 Task: Create a due date automation trigger when advanced on, on the tuesday of the week before a card is due add fields without custom field "Resume" set to a date between 1 and 7 working days from now at 11:00 AM.
Action: Mouse moved to (1061, 86)
Screenshot: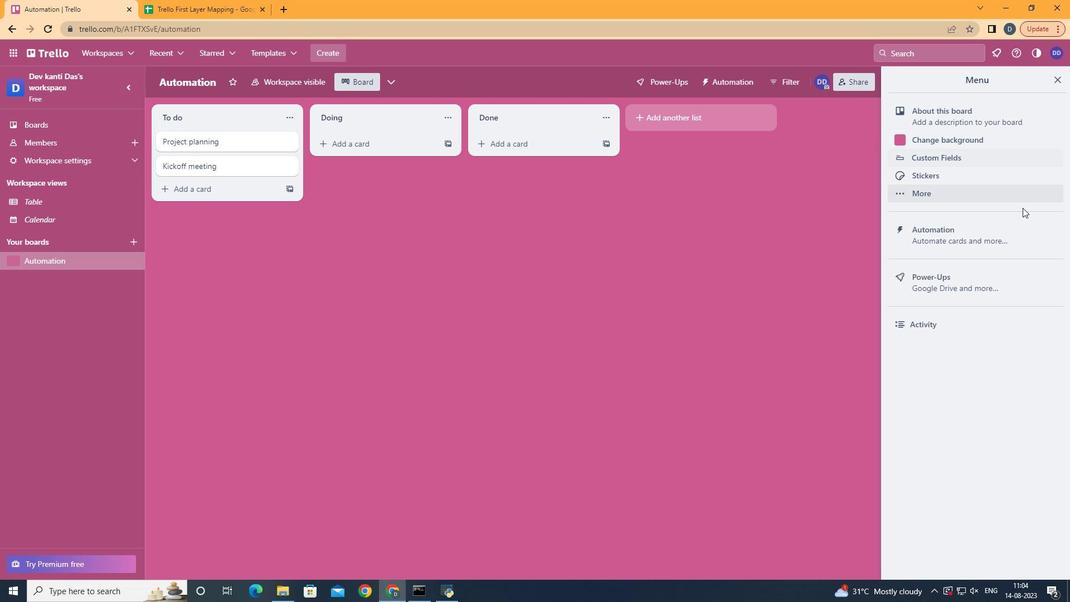 
Action: Mouse pressed left at (1061, 86)
Screenshot: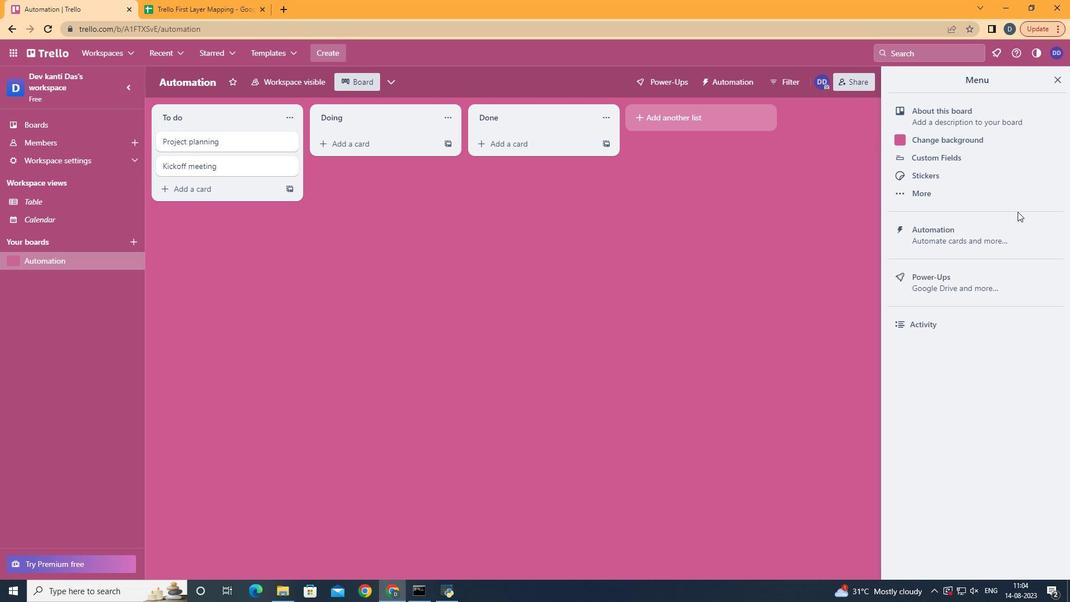 
Action: Mouse moved to (999, 234)
Screenshot: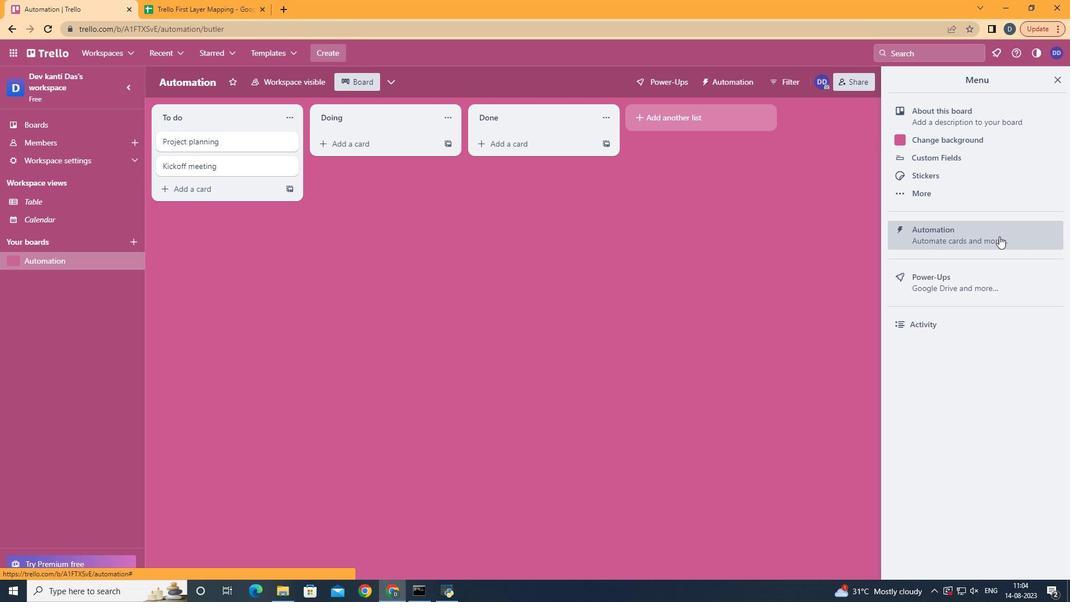 
Action: Mouse pressed left at (999, 234)
Screenshot: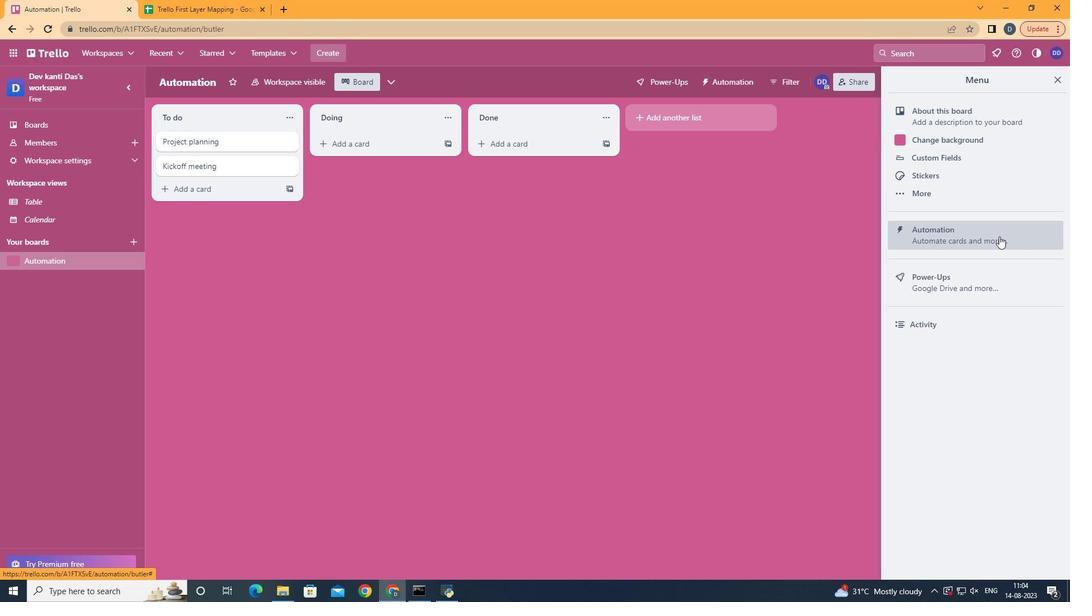 
Action: Mouse moved to (218, 228)
Screenshot: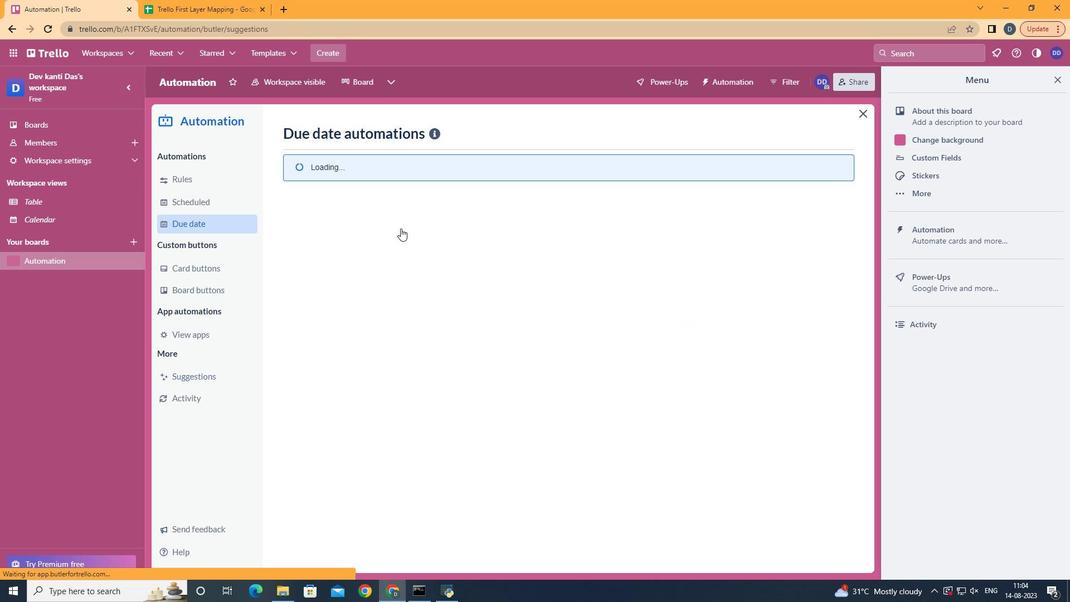 
Action: Mouse pressed left at (218, 228)
Screenshot: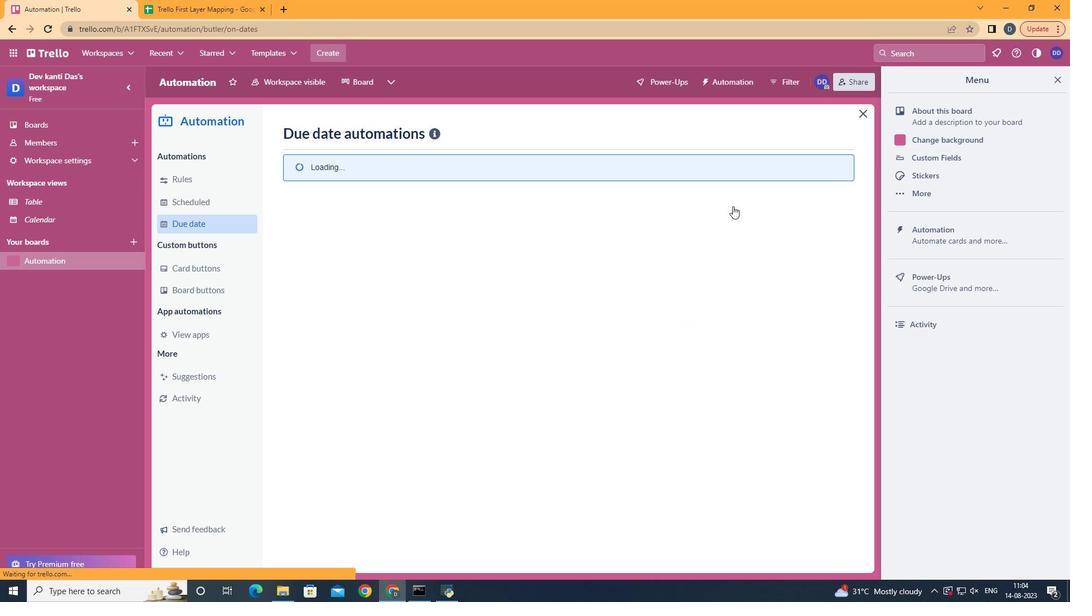 
Action: Mouse moved to (782, 134)
Screenshot: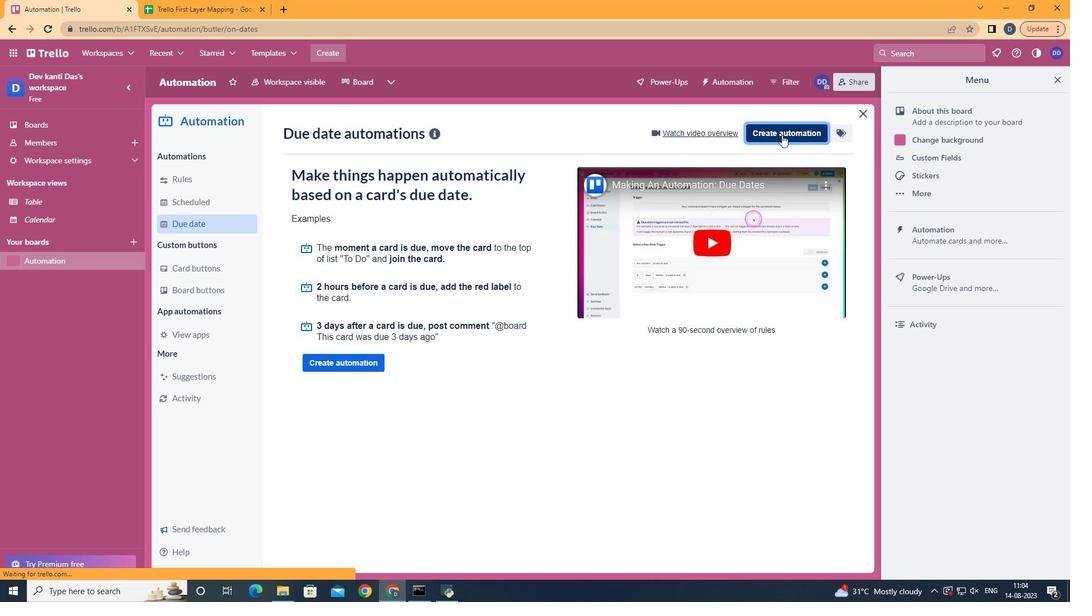 
Action: Mouse pressed left at (782, 134)
Screenshot: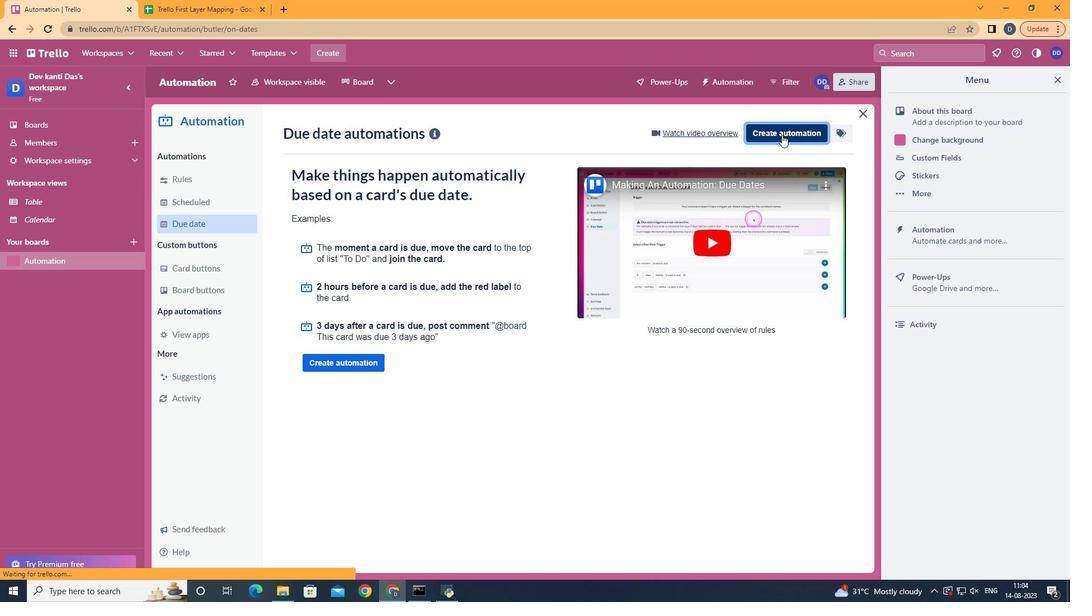 
Action: Mouse moved to (612, 235)
Screenshot: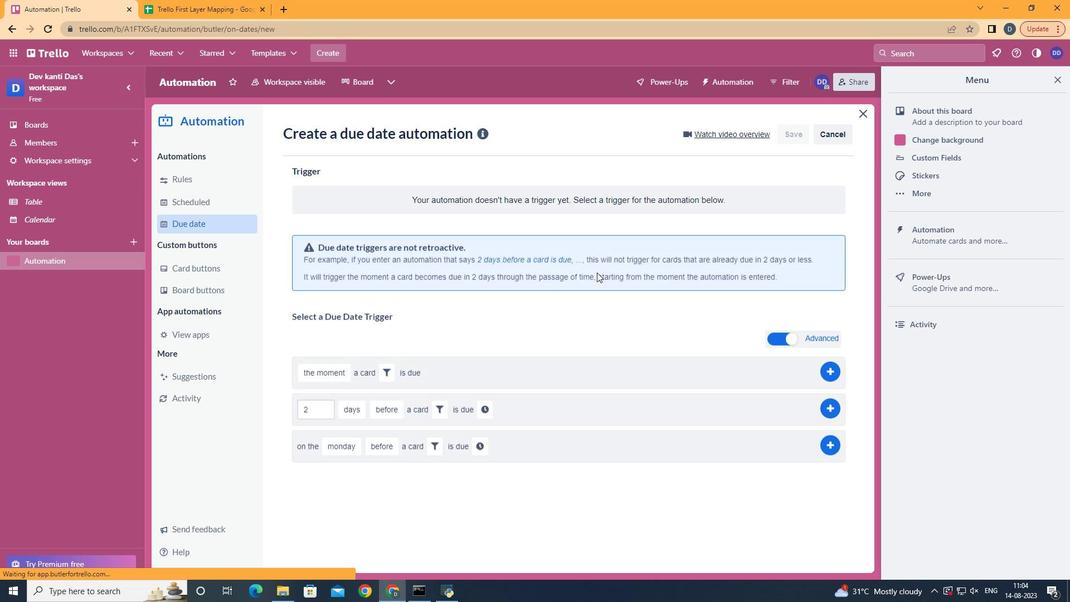 
Action: Mouse pressed left at (612, 235)
Screenshot: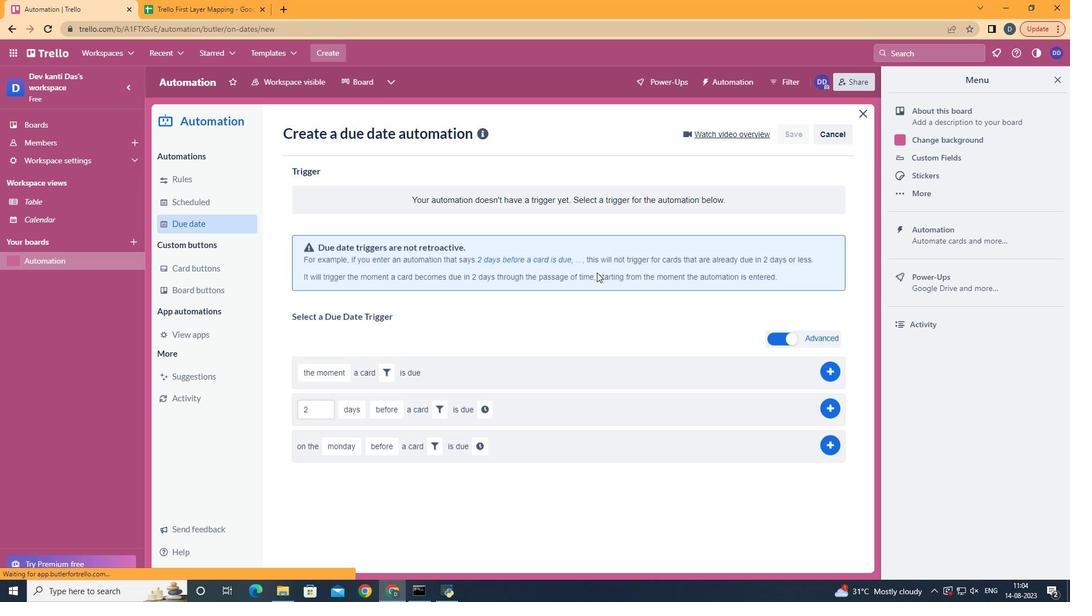 
Action: Mouse moved to (371, 314)
Screenshot: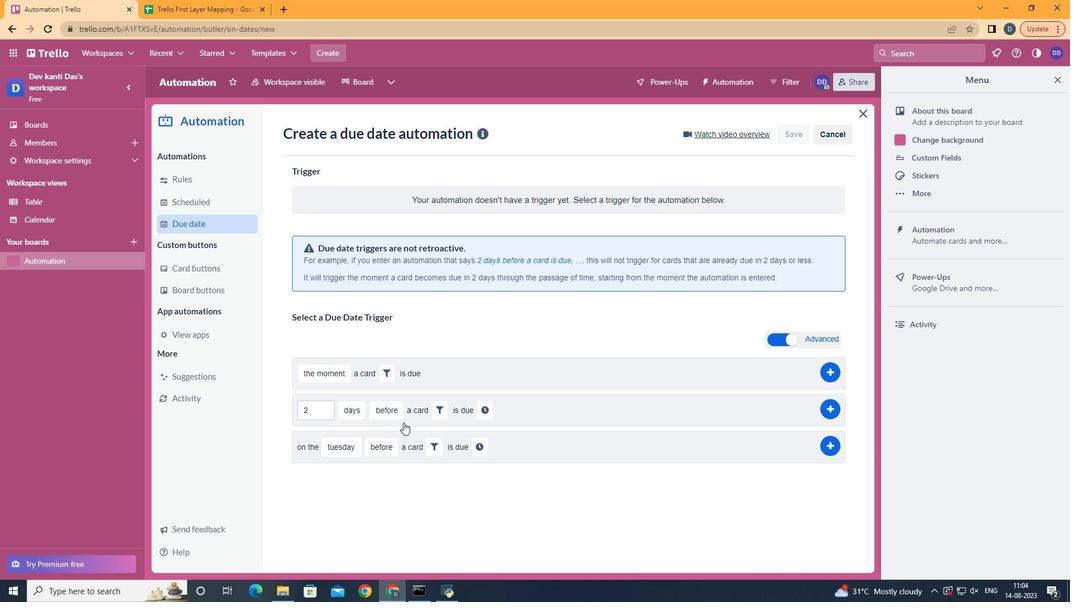 
Action: Mouse pressed left at (371, 314)
Screenshot: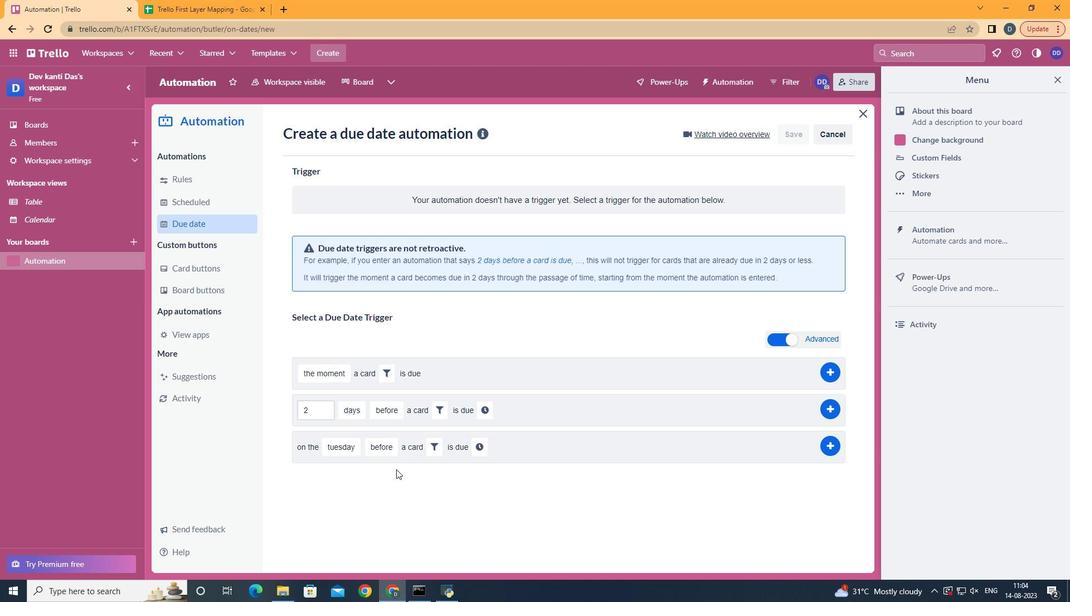 
Action: Mouse moved to (391, 534)
Screenshot: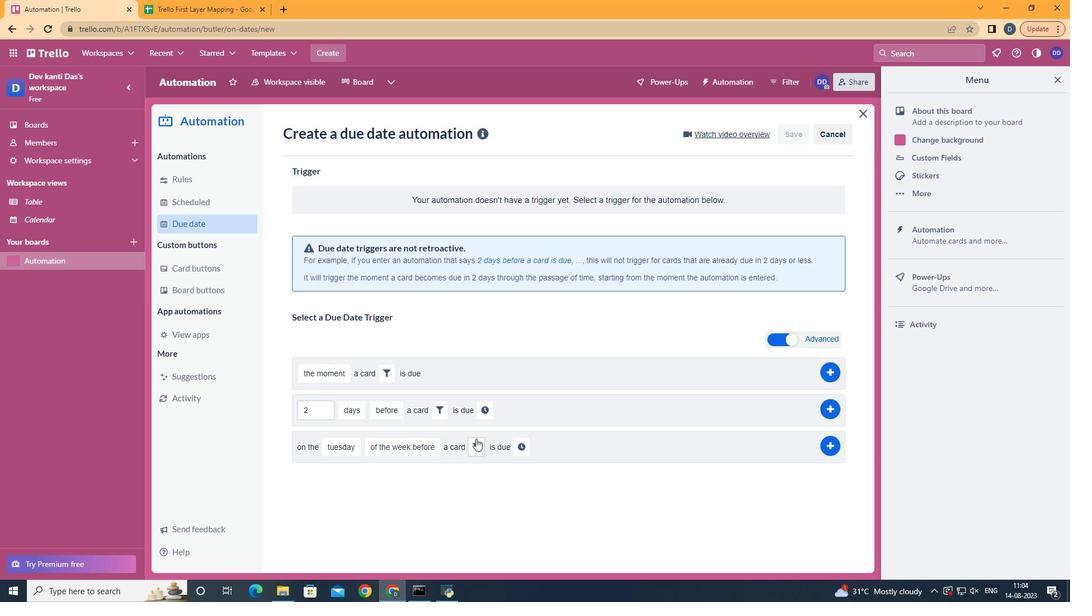 
Action: Mouse pressed left at (391, 534)
Screenshot: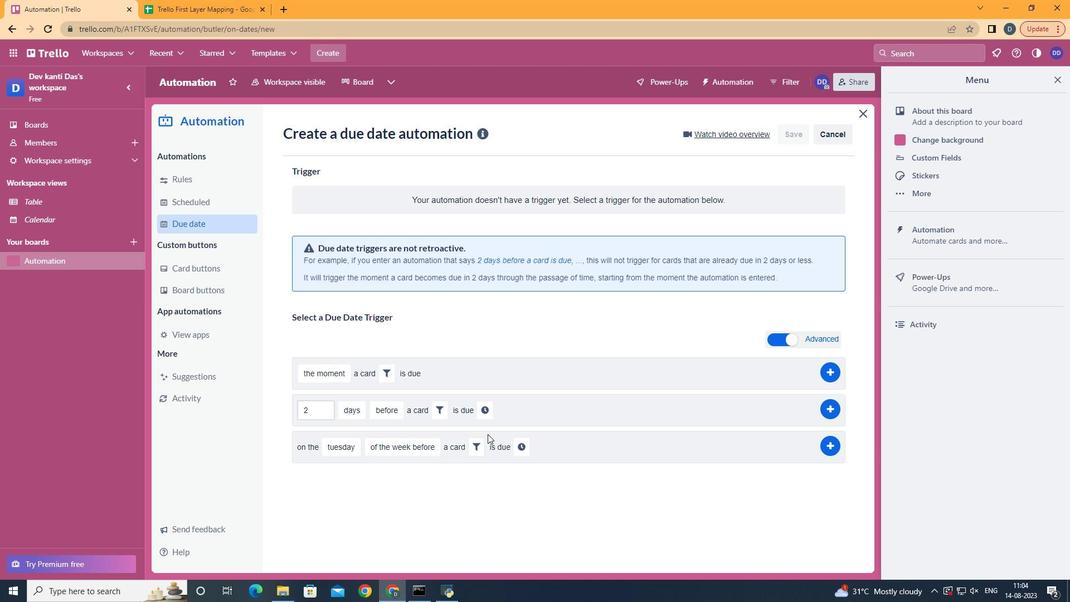 
Action: Mouse moved to (481, 438)
Screenshot: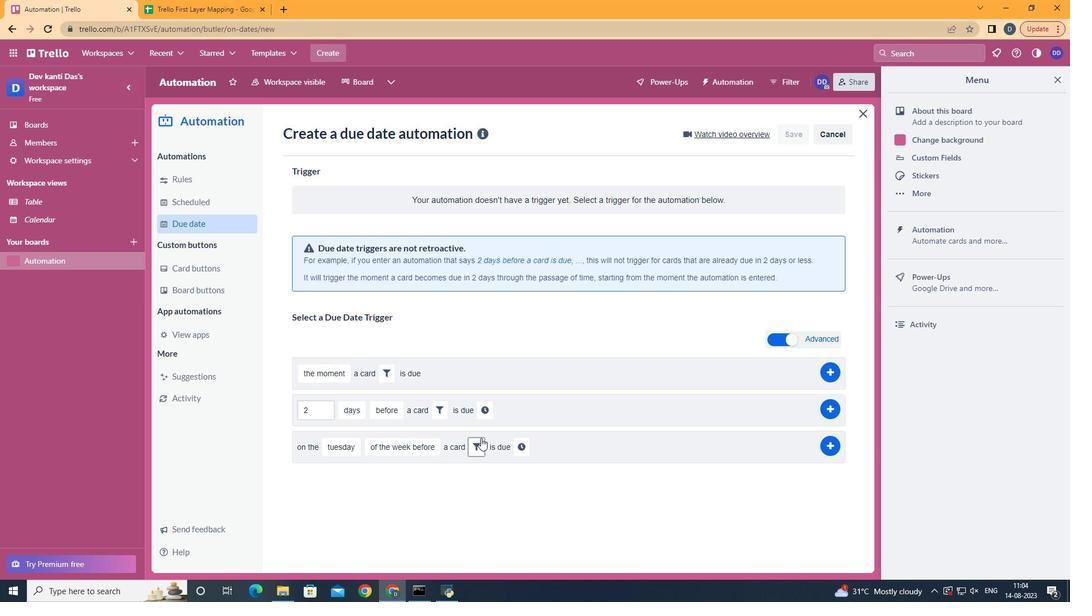 
Action: Mouse pressed left at (481, 438)
Screenshot: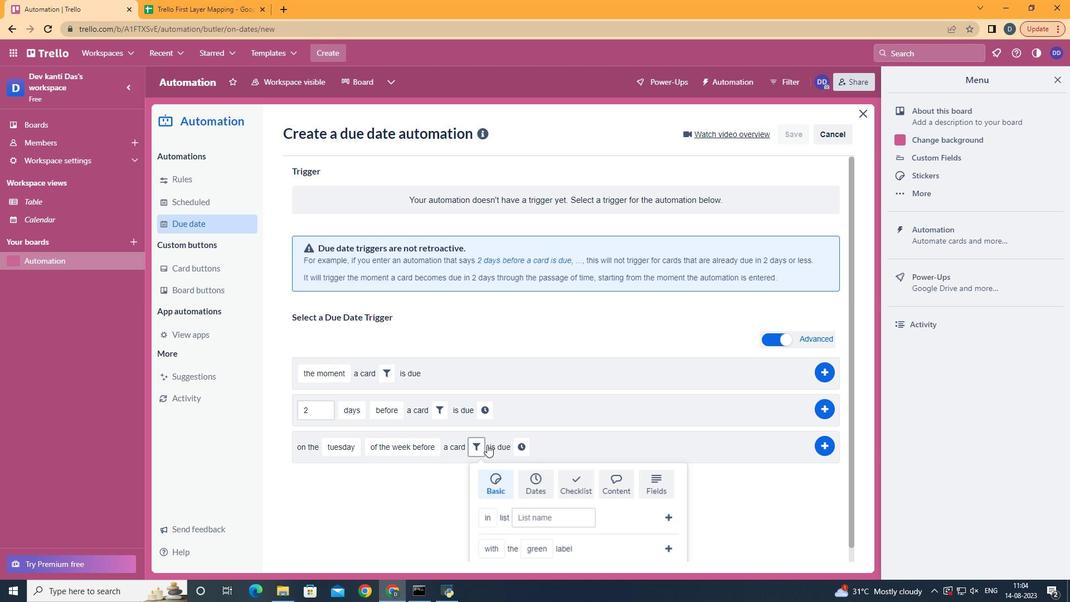 
Action: Mouse moved to (661, 475)
Screenshot: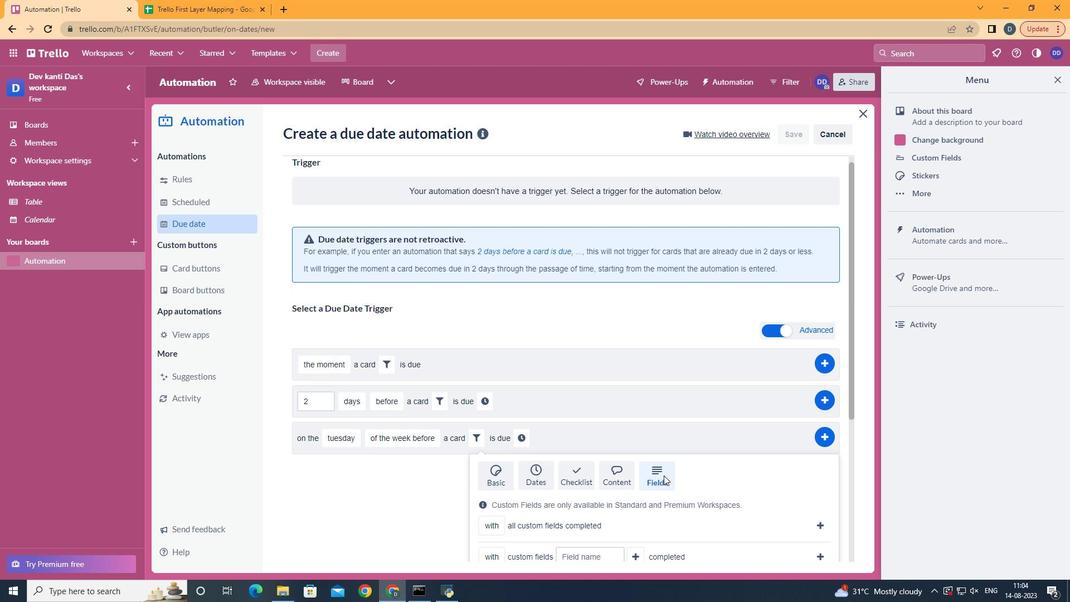 
Action: Mouse pressed left at (661, 475)
Screenshot: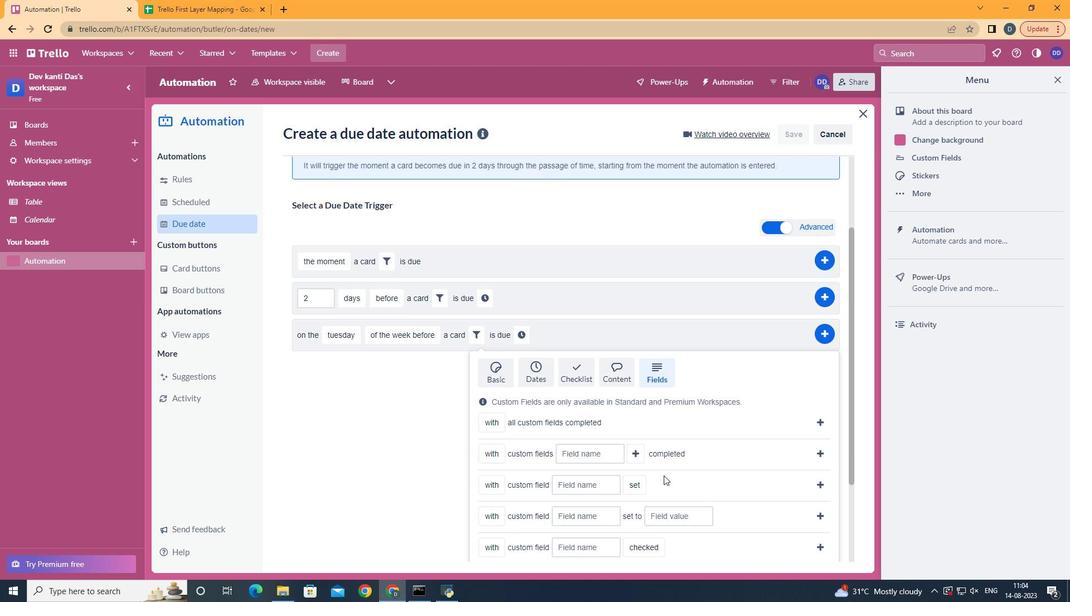 
Action: Mouse moved to (663, 475)
Screenshot: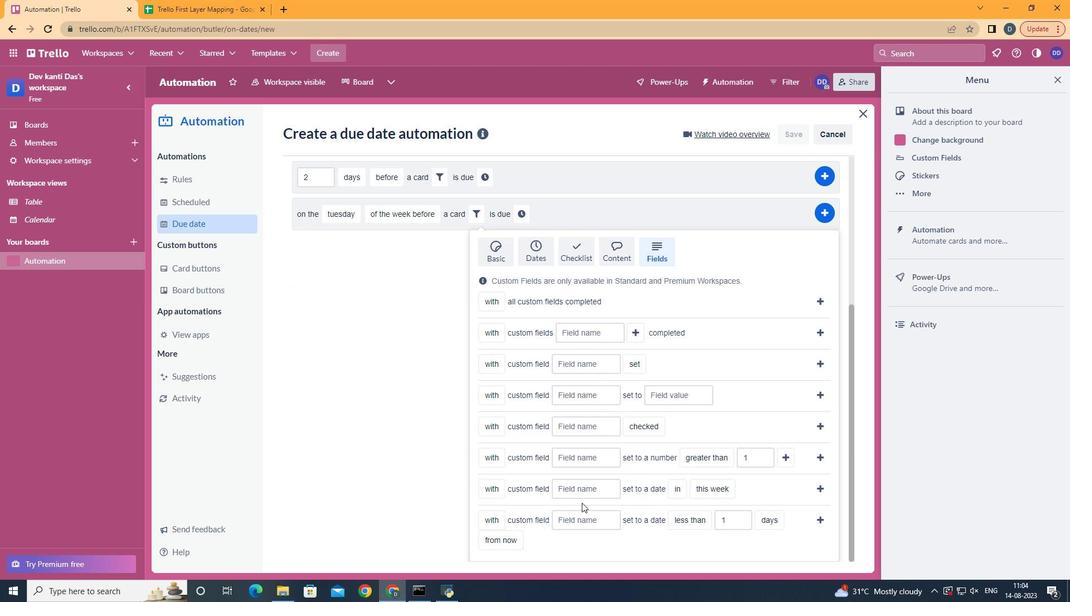 
Action: Mouse scrolled (663, 474) with delta (0, 0)
Screenshot: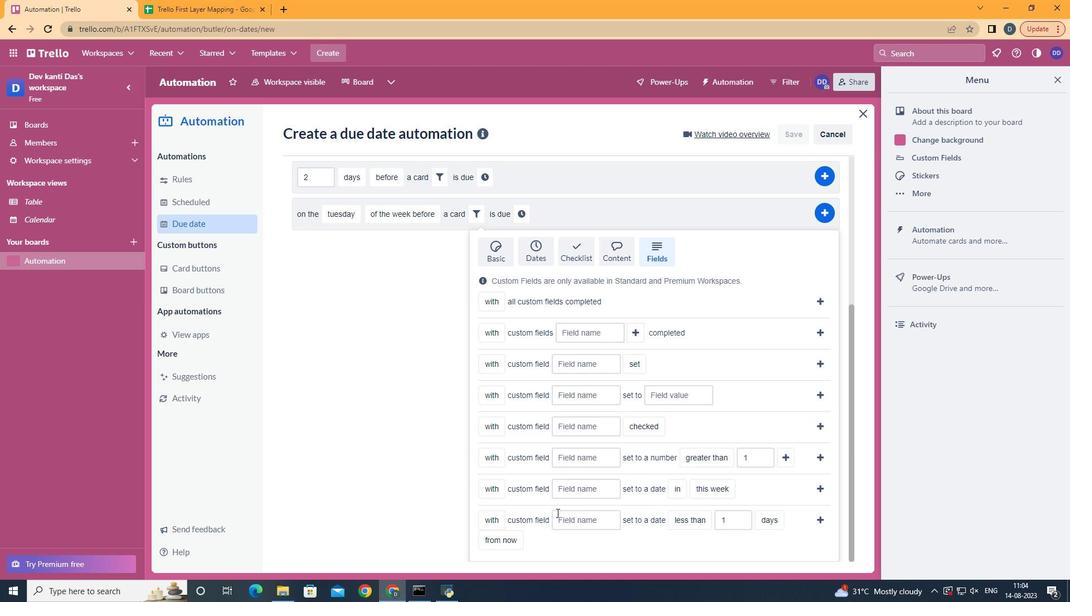 
Action: Mouse scrolled (663, 474) with delta (0, 0)
Screenshot: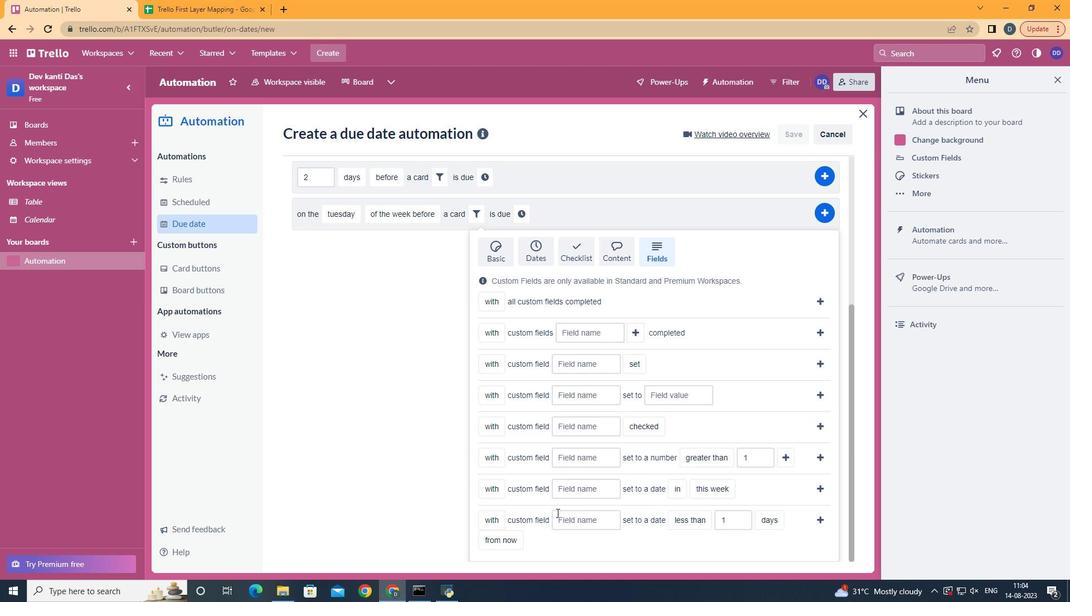 
Action: Mouse scrolled (663, 474) with delta (0, 0)
Screenshot: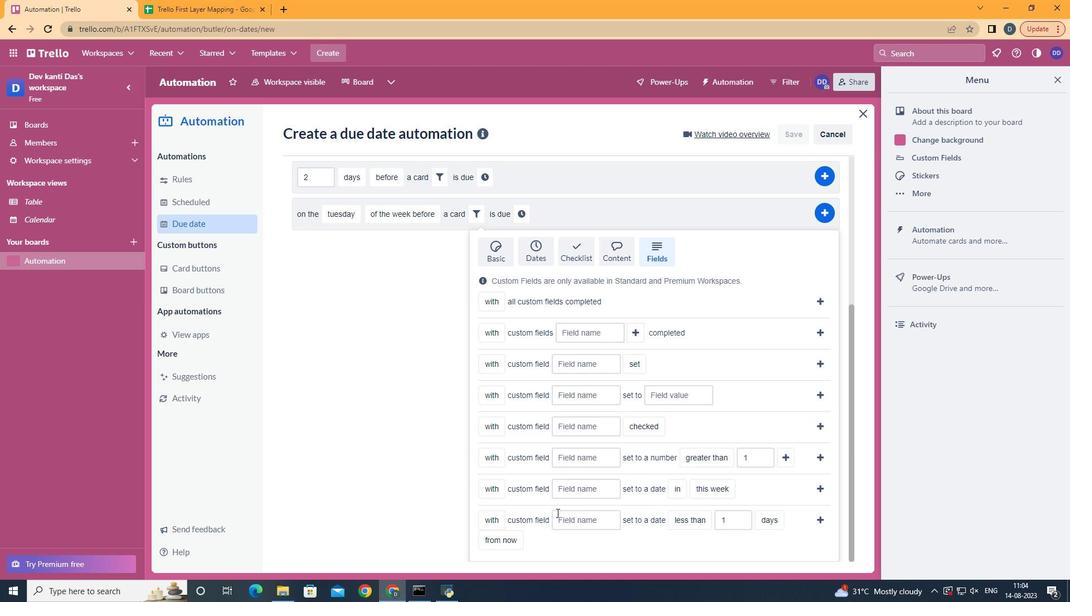 
Action: Mouse scrolled (663, 474) with delta (0, 0)
Screenshot: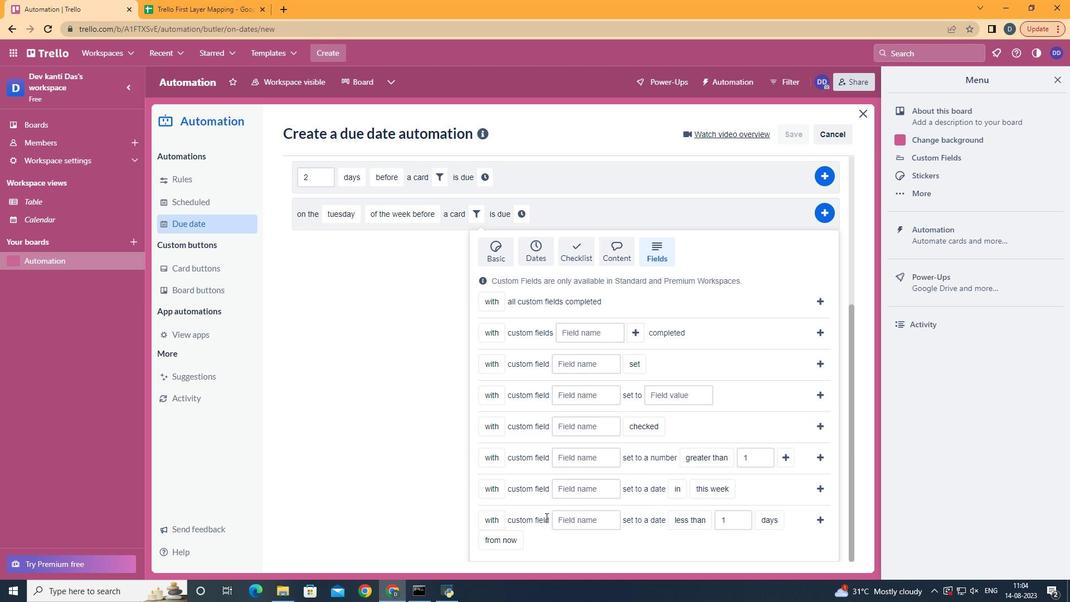 
Action: Mouse scrolled (663, 474) with delta (0, 0)
Screenshot: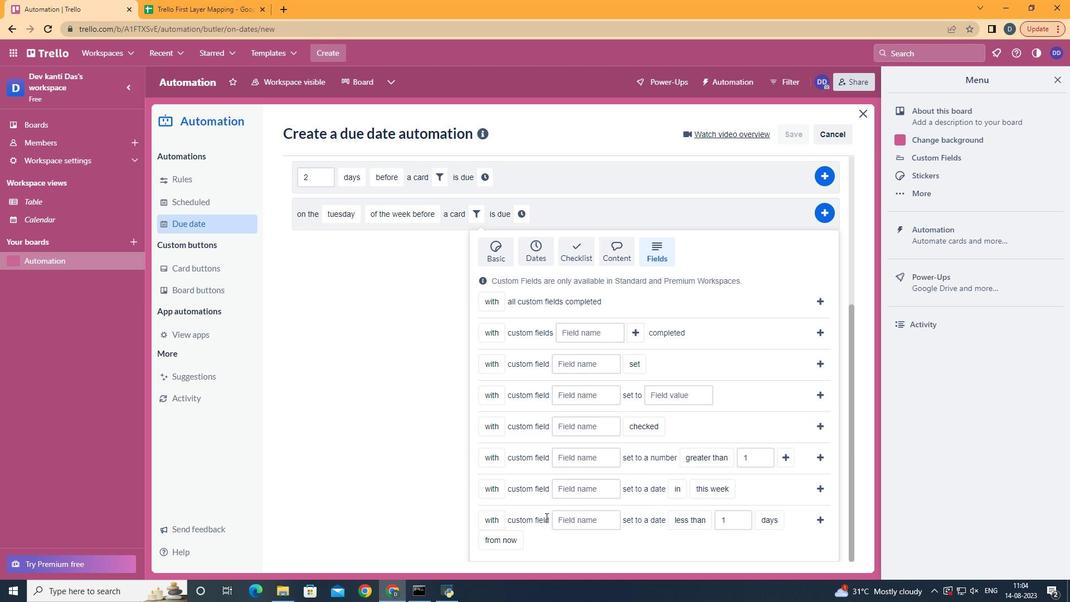 
Action: Mouse moved to (511, 493)
Screenshot: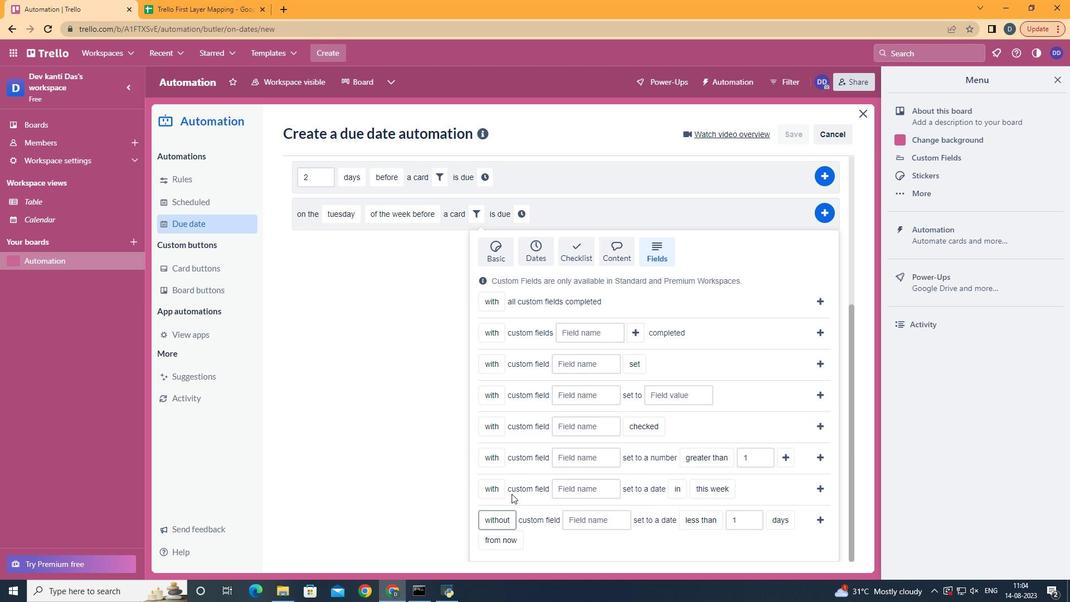 
Action: Mouse pressed left at (511, 493)
Screenshot: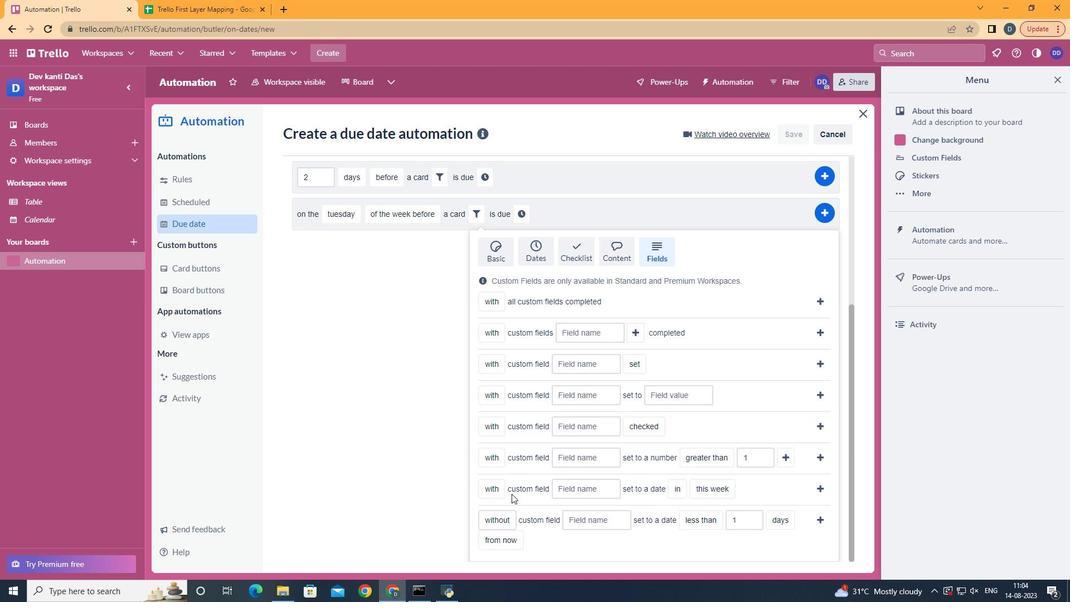 
Action: Mouse moved to (582, 520)
Screenshot: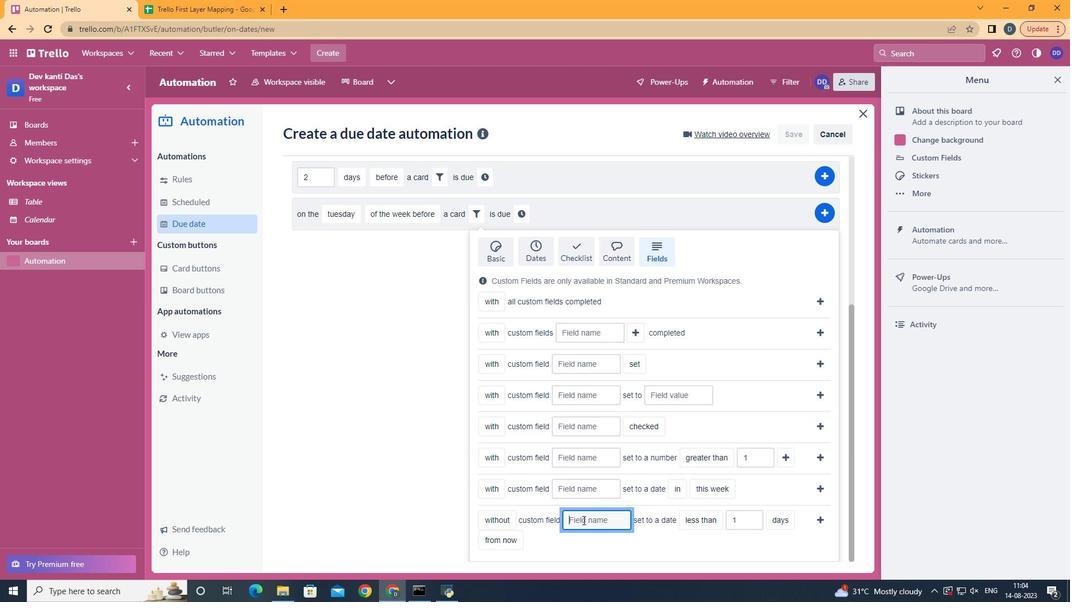 
Action: Mouse pressed left at (582, 520)
Screenshot: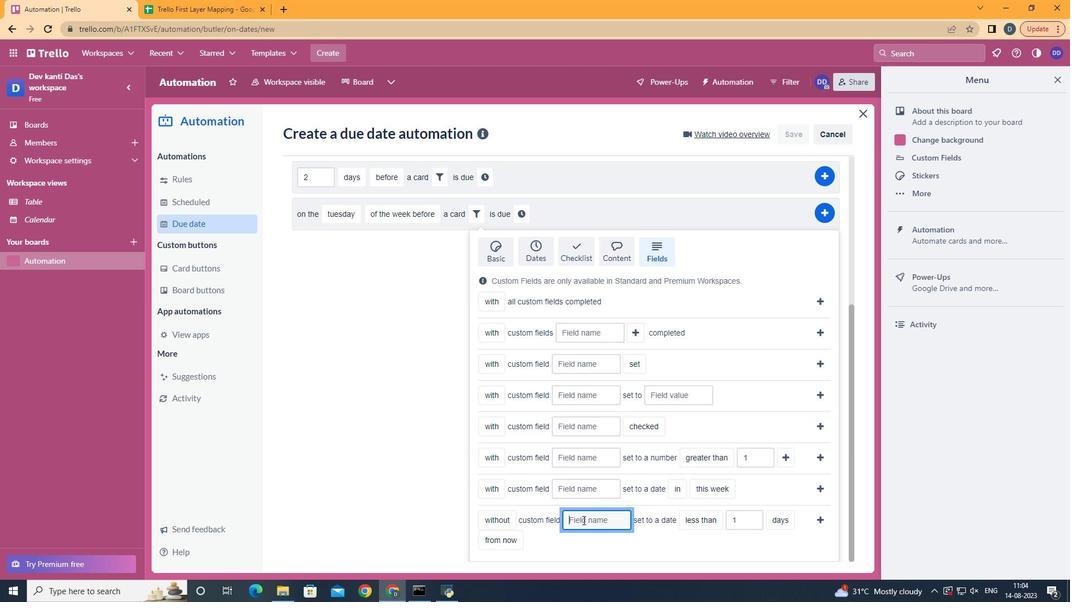 
Action: Mouse moved to (583, 520)
Screenshot: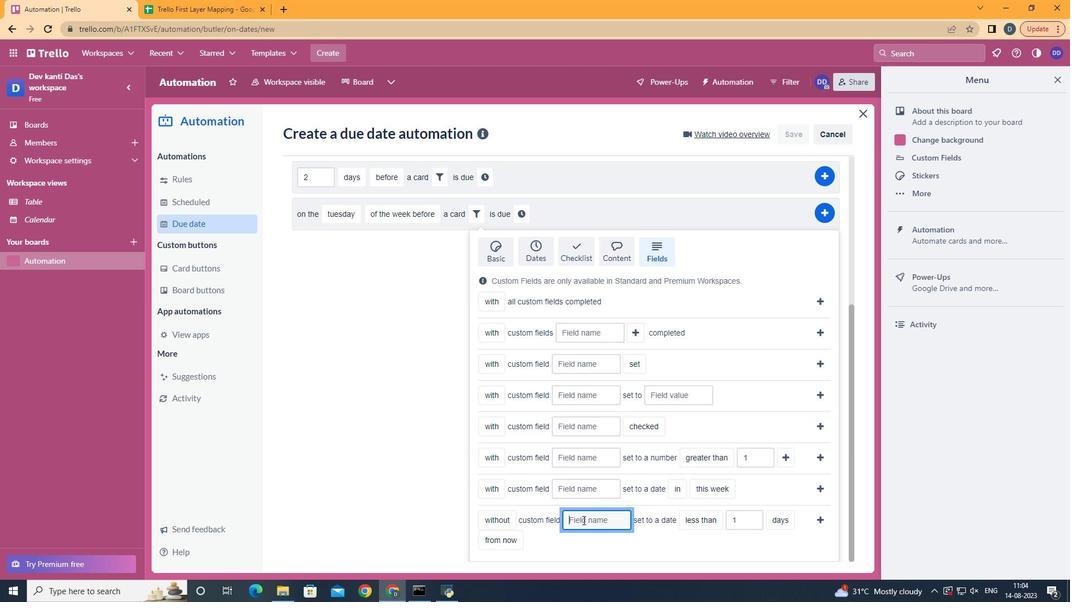 
Action: Key pressed <Key.shift>Resume
Screenshot: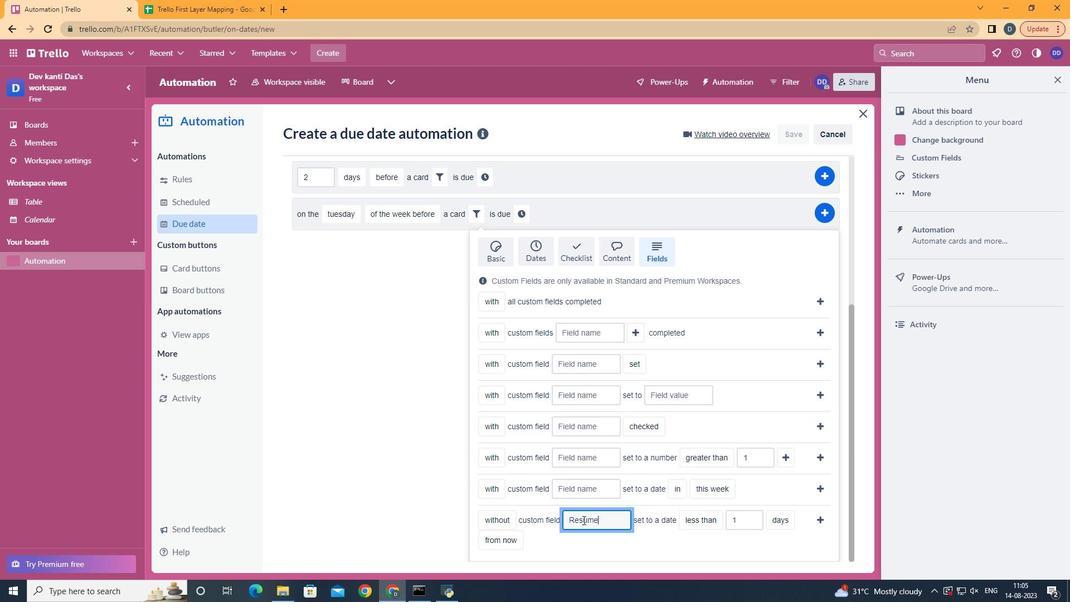 
Action: Mouse moved to (700, 505)
Screenshot: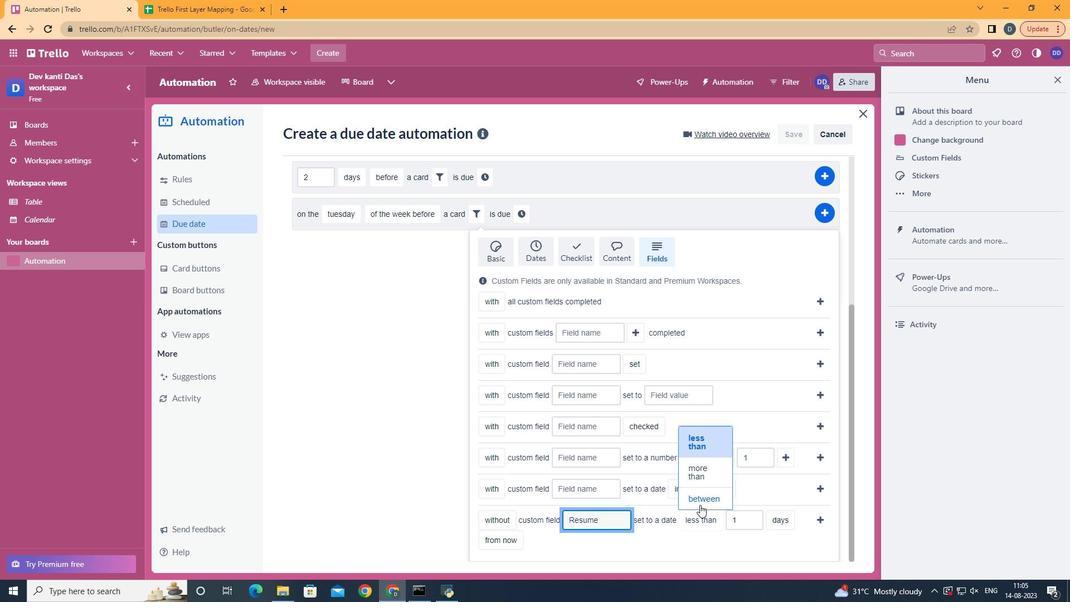 
Action: Mouse pressed left at (700, 505)
Screenshot: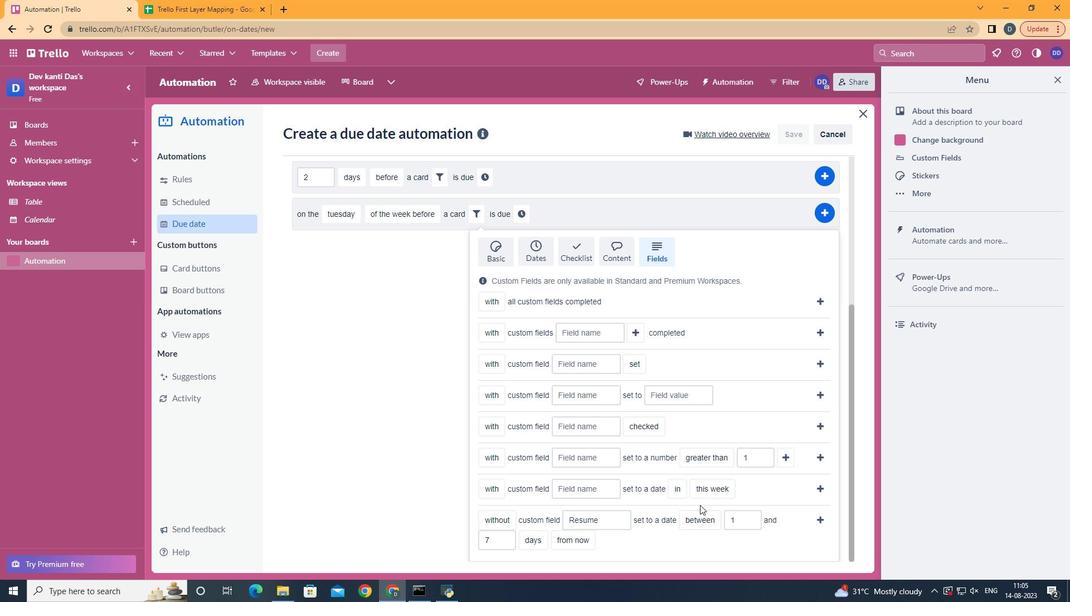 
Action: Mouse moved to (541, 511)
Screenshot: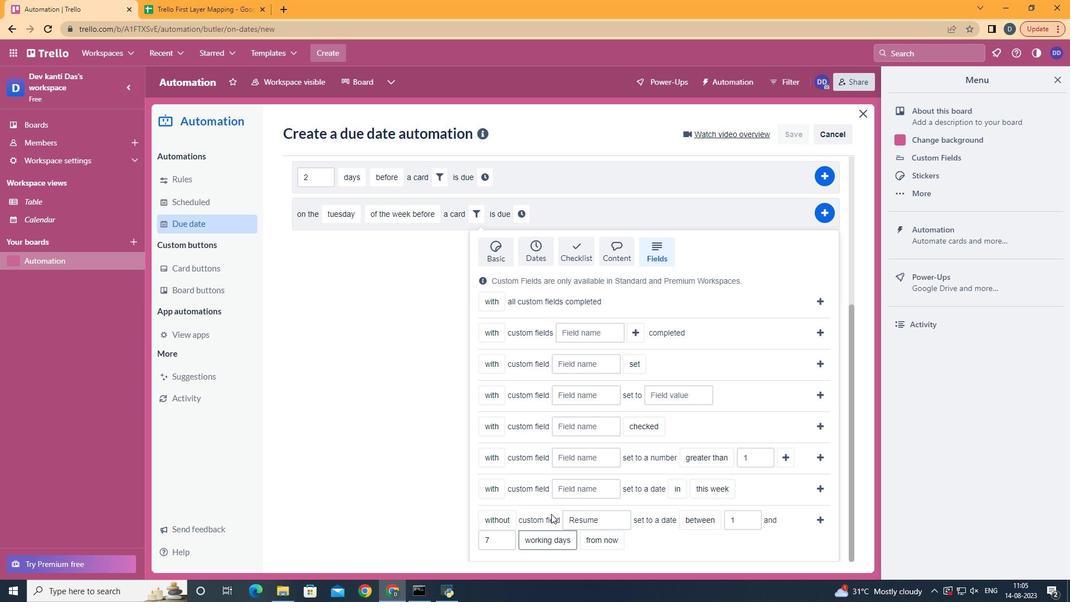 
Action: Mouse pressed left at (541, 511)
Screenshot: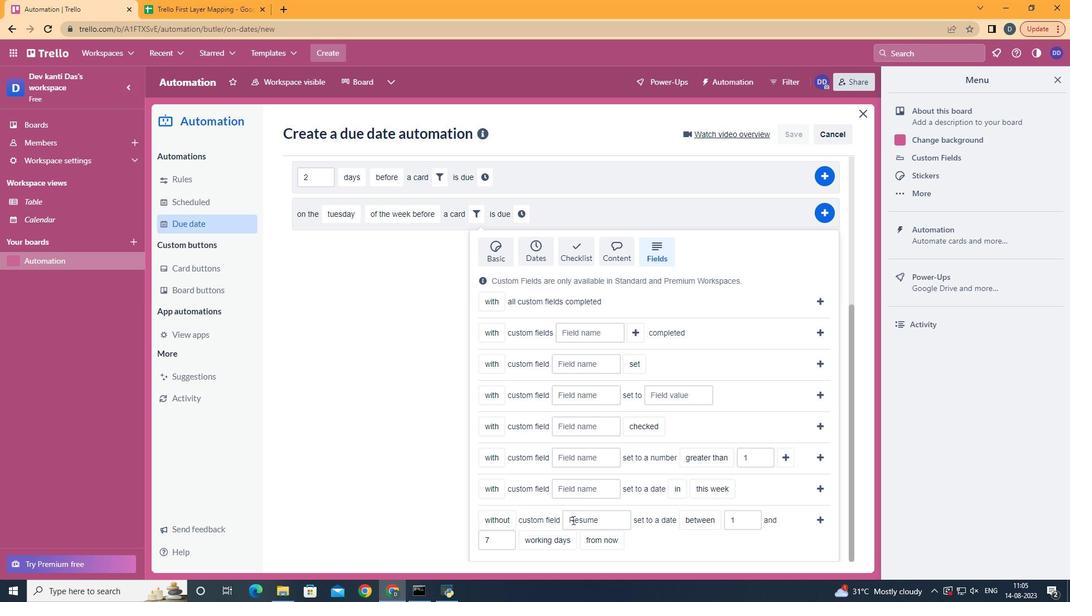 
Action: Mouse moved to (817, 520)
Screenshot: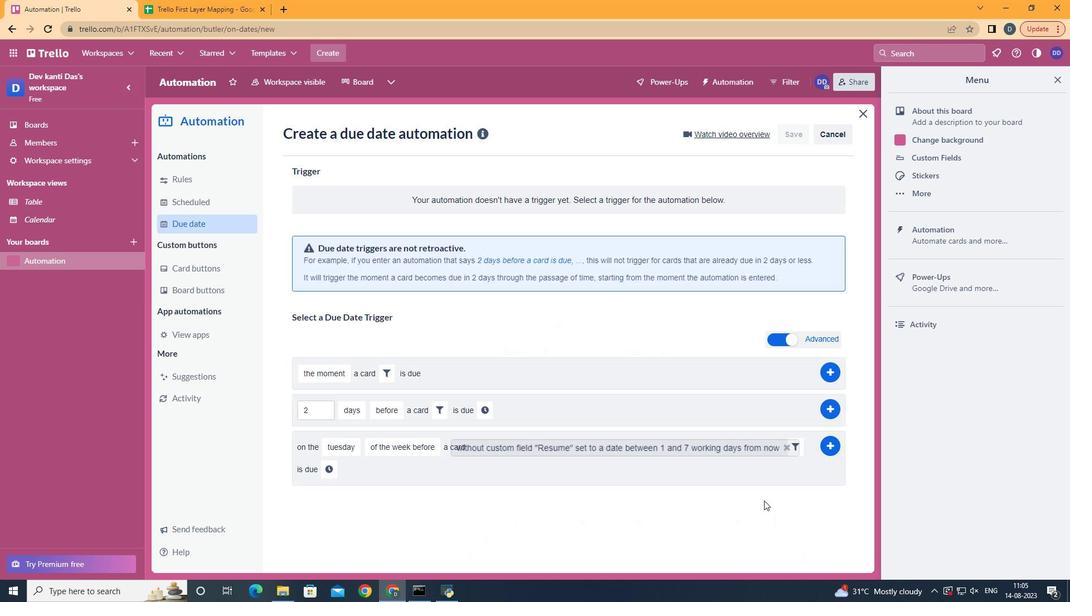 
Action: Mouse pressed left at (817, 520)
Screenshot: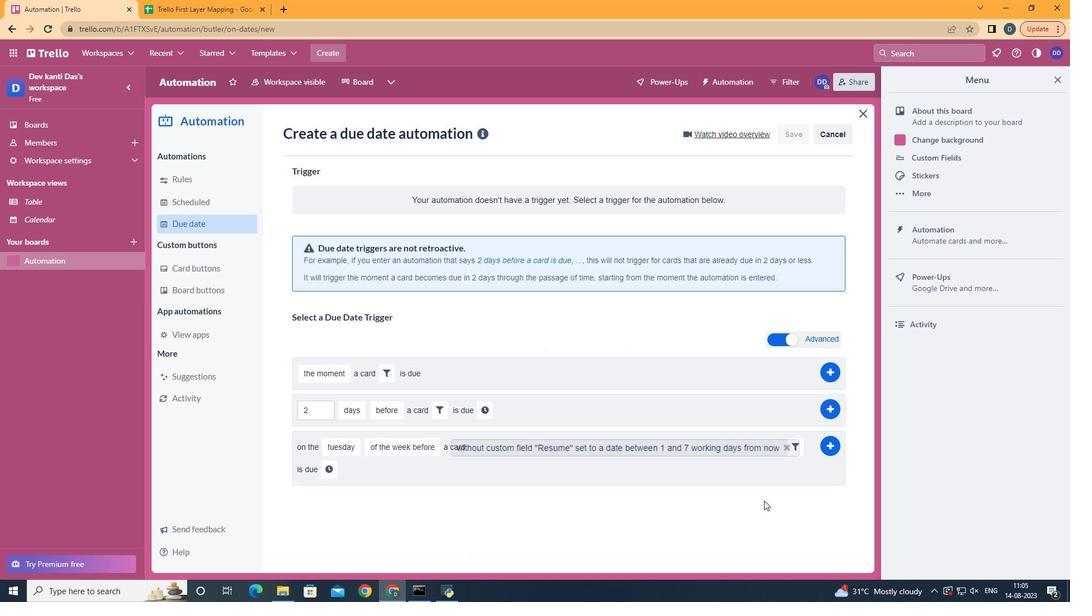 
Action: Mouse moved to (329, 475)
Screenshot: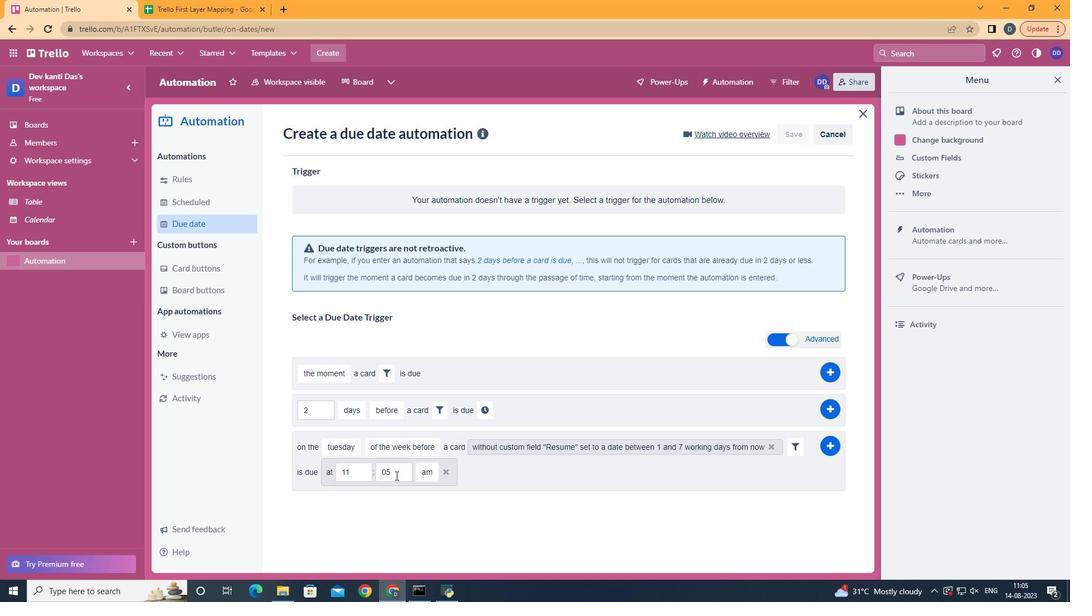 
Action: Mouse pressed left at (329, 475)
Screenshot: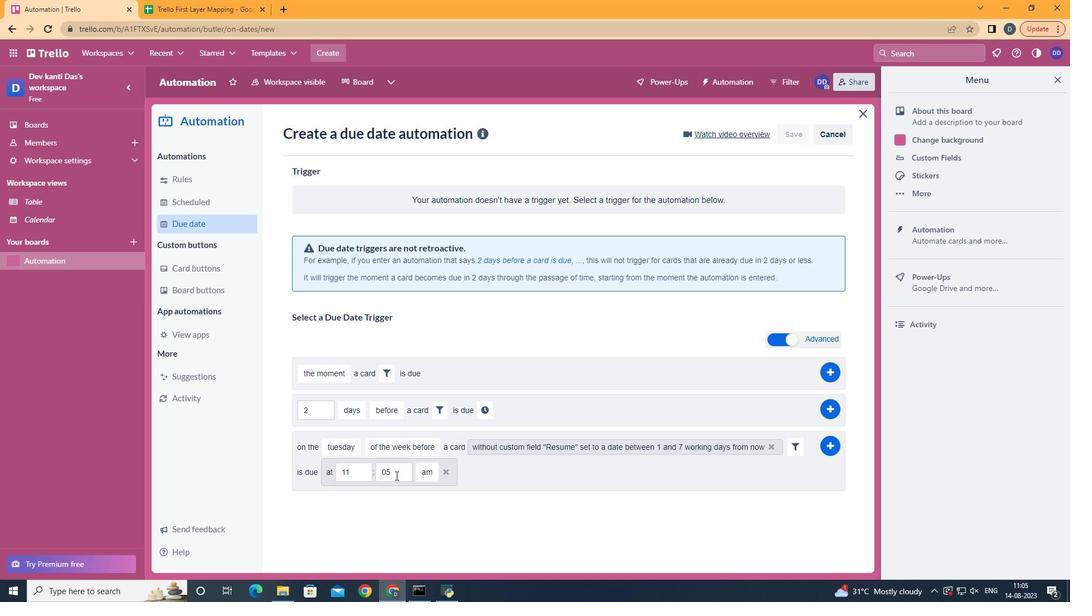 
Action: Mouse moved to (395, 475)
Screenshot: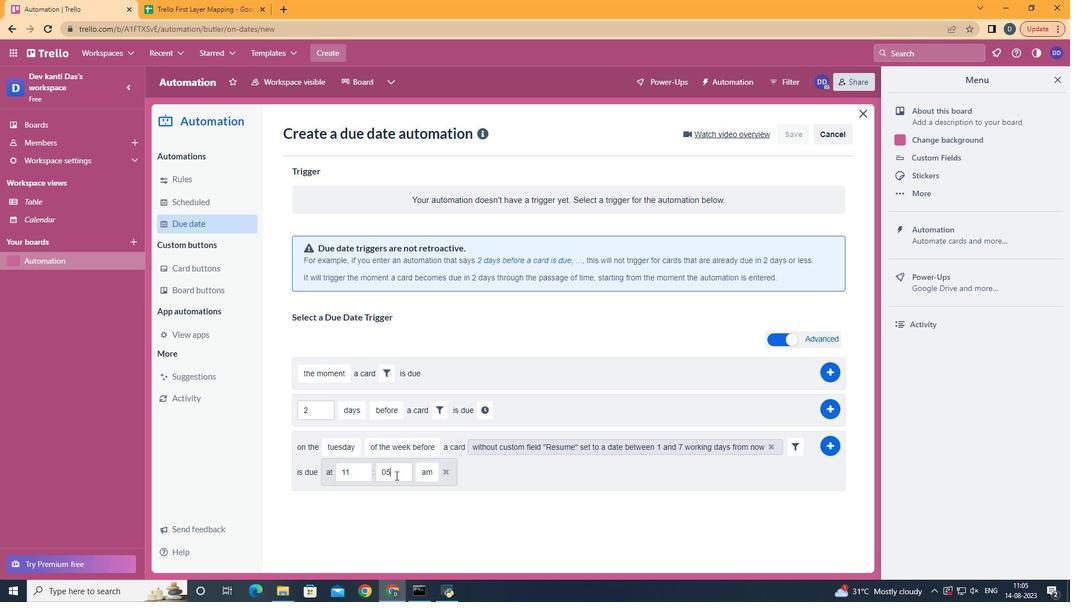 
Action: Mouse pressed left at (395, 475)
Screenshot: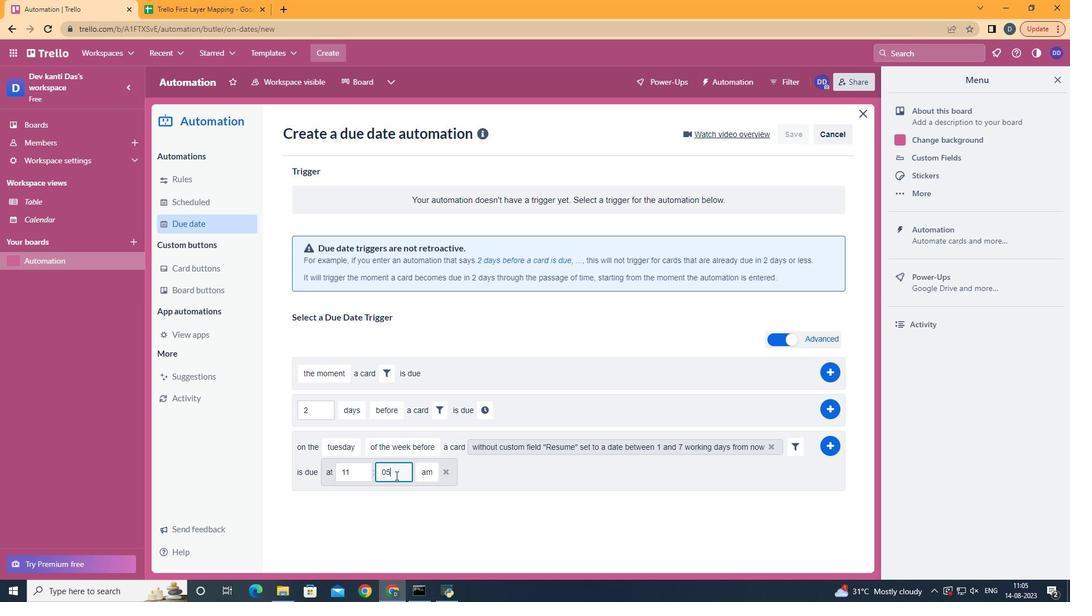
Action: Key pressed <Key.backspace>0
Screenshot: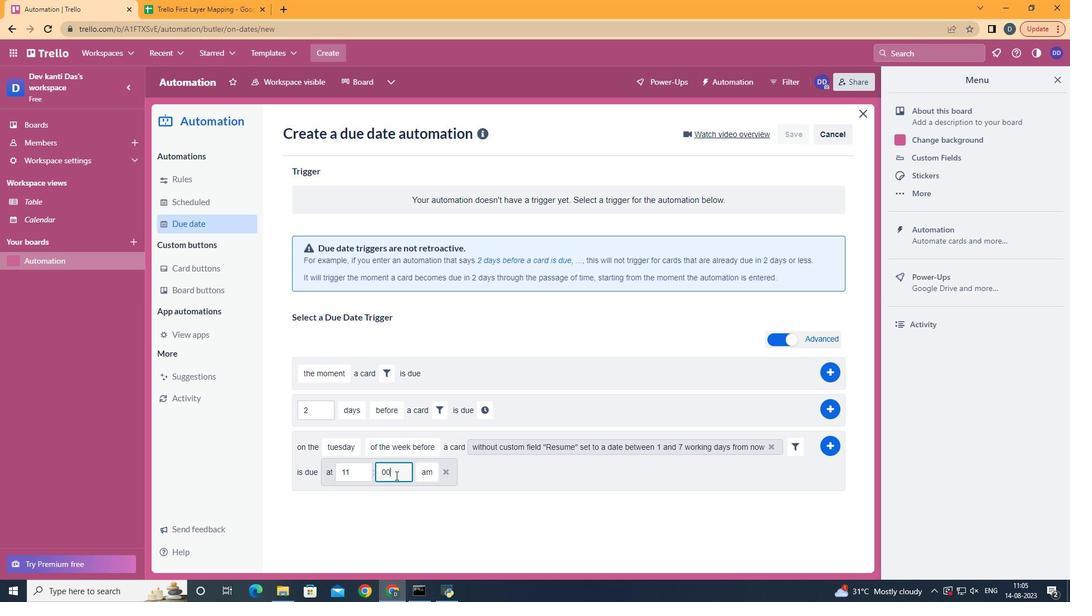 
Action: Mouse moved to (831, 443)
Screenshot: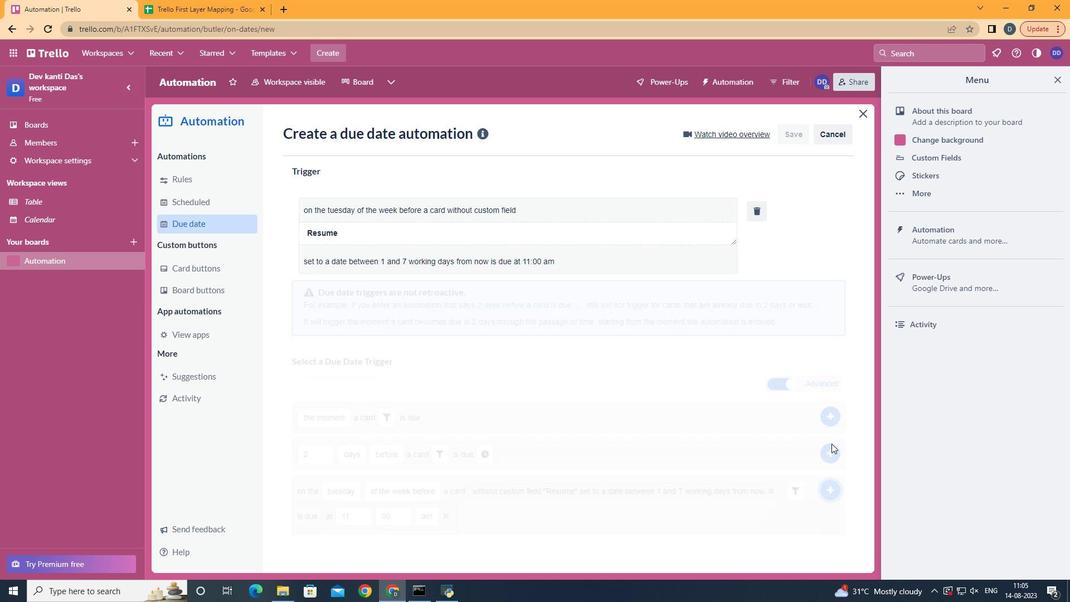
Action: Mouse pressed left at (831, 443)
Screenshot: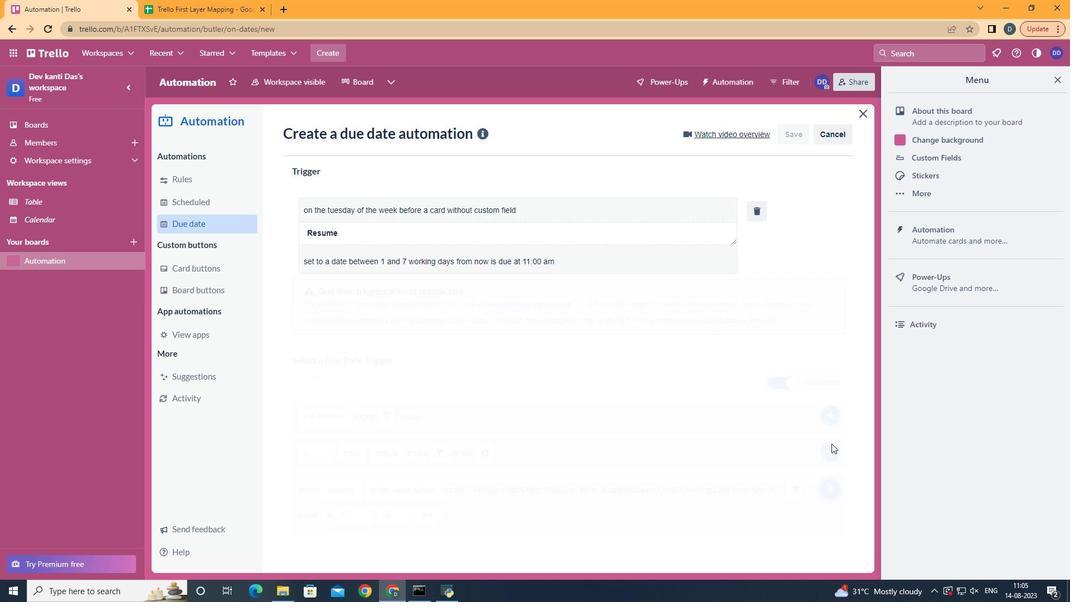 
